 Task: Set up a recurring appointment titled 'Training Session' in the conference room every Tuesday and Friday from 8/15/2023 to 1/30/2024, from 9:00 AM to 9:30 AM.
Action: Mouse moved to (9, 57)
Screenshot: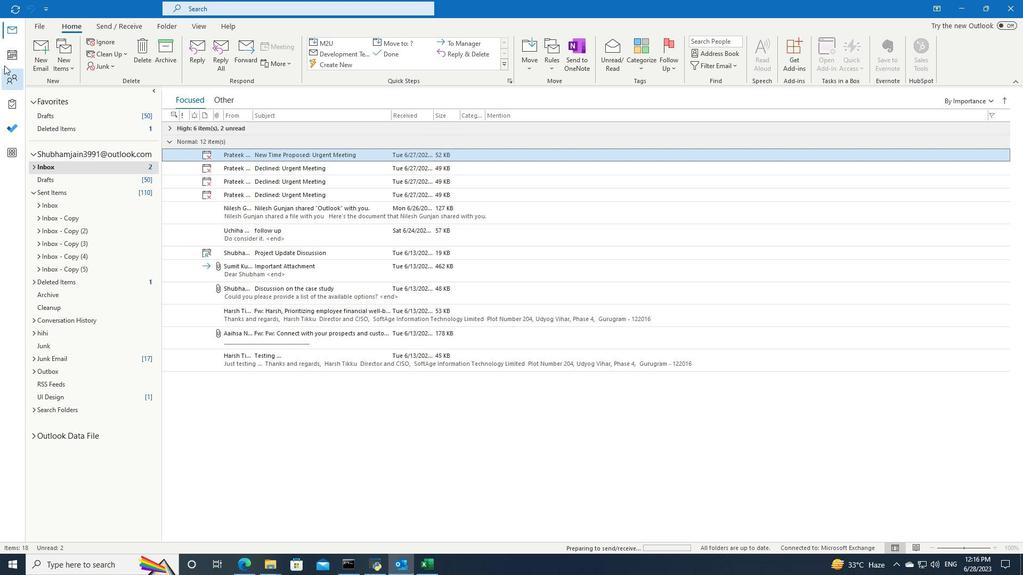 
Action: Mouse pressed left at (9, 57)
Screenshot: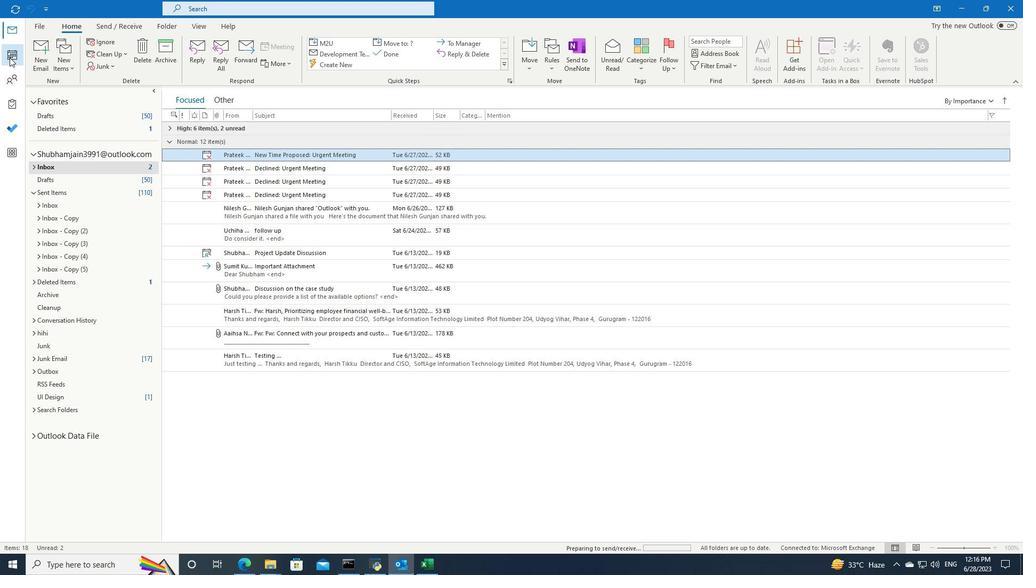 
Action: Mouse moved to (148, 102)
Screenshot: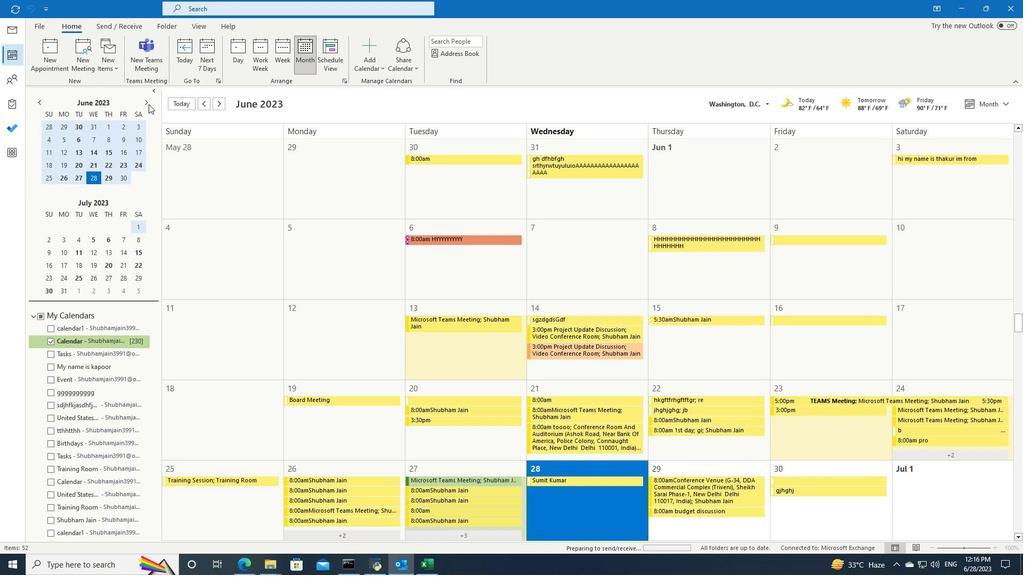 
Action: Mouse pressed left at (148, 102)
Screenshot: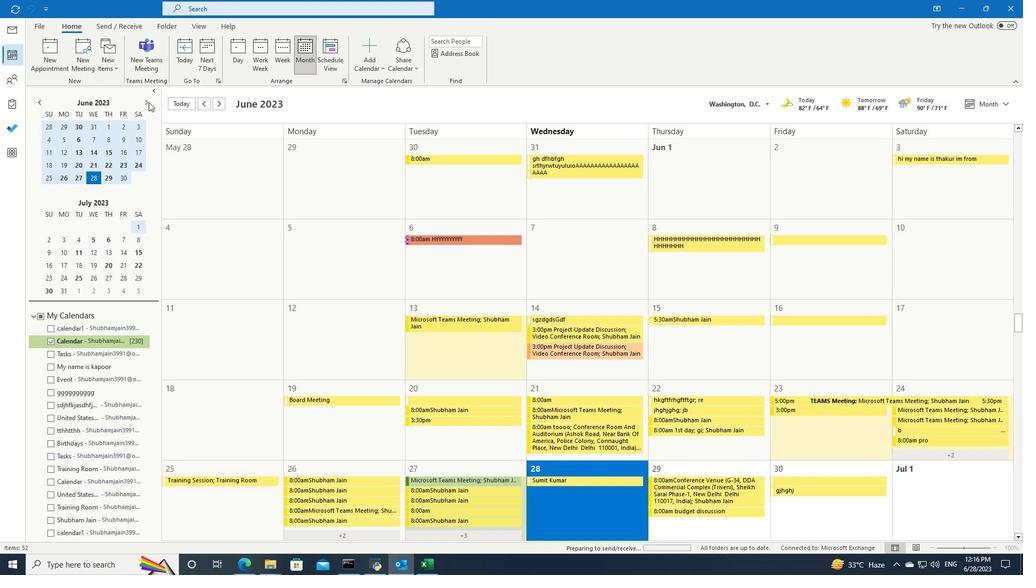 
Action: Mouse moved to (147, 102)
Screenshot: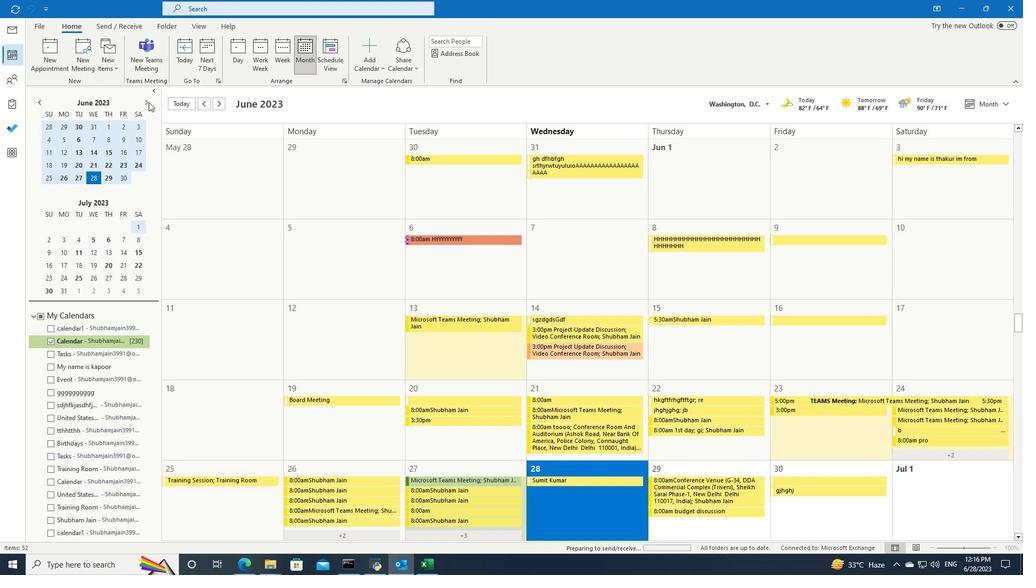 
Action: Mouse pressed left at (147, 102)
Screenshot: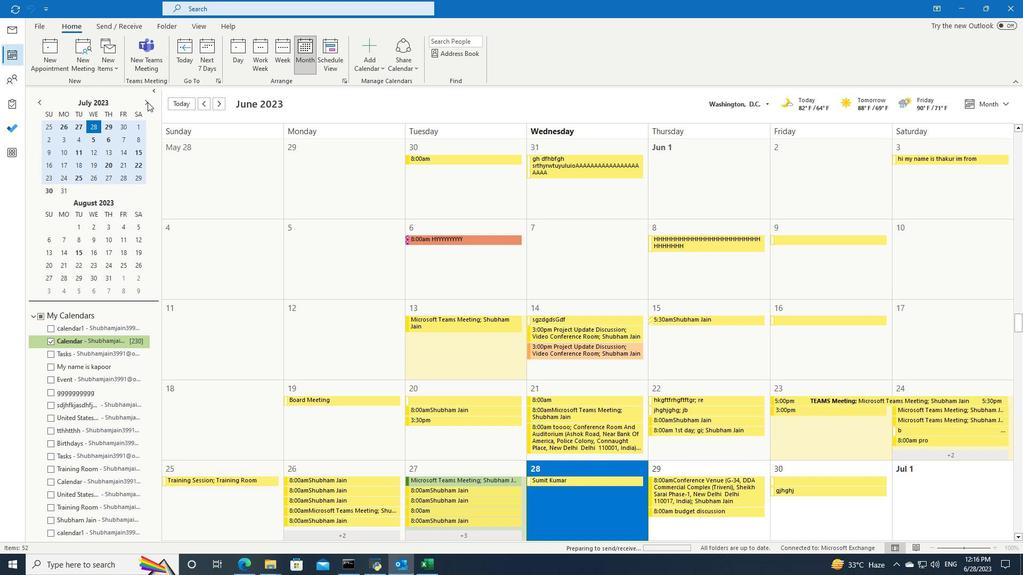 
Action: Mouse moved to (429, 340)
Screenshot: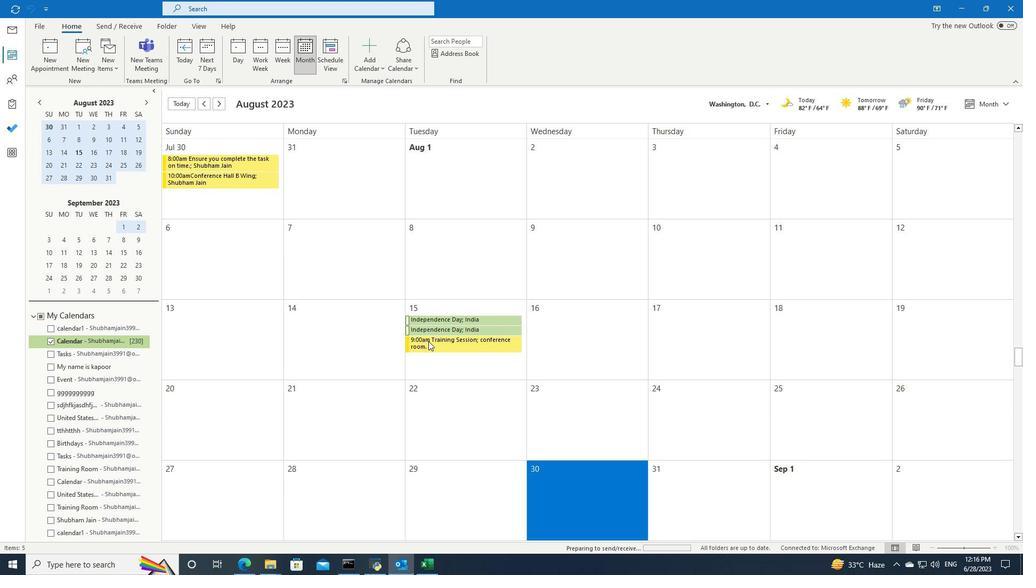 
Action: Mouse pressed left at (429, 340)
Screenshot: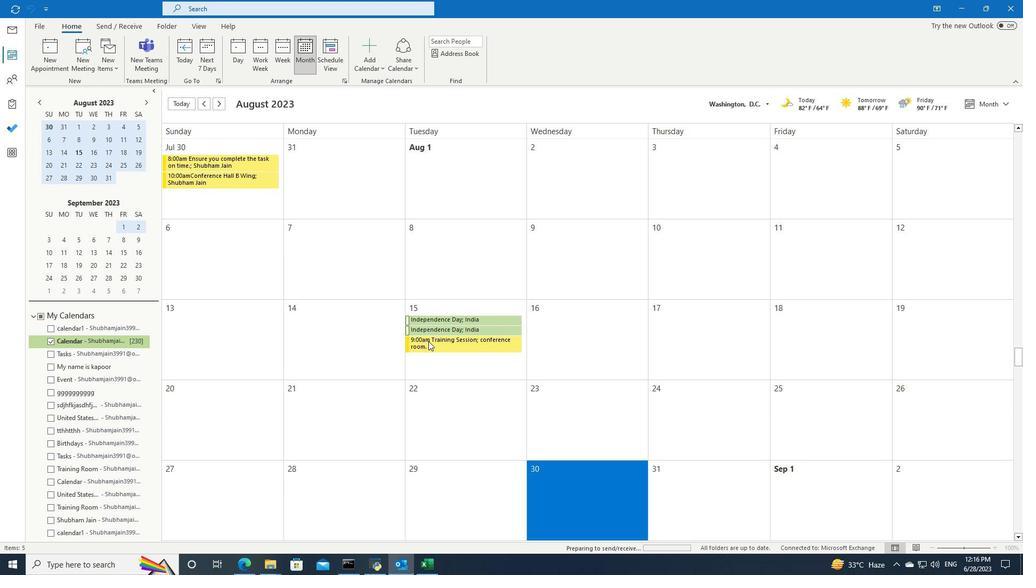 
Action: Mouse pressed left at (429, 340)
Screenshot: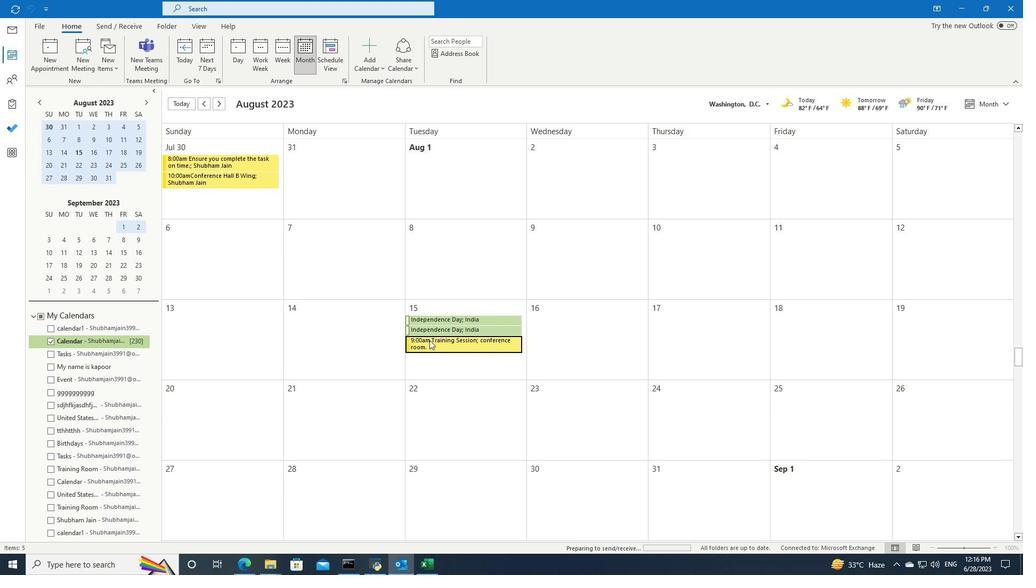 
Action: Mouse moved to (319, 51)
Screenshot: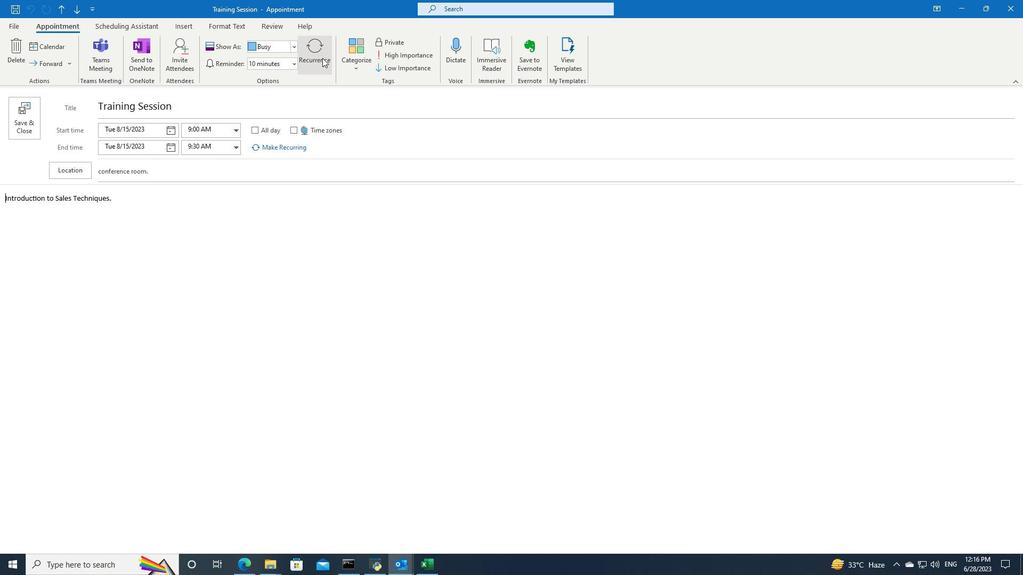 
Action: Mouse pressed left at (319, 51)
Screenshot: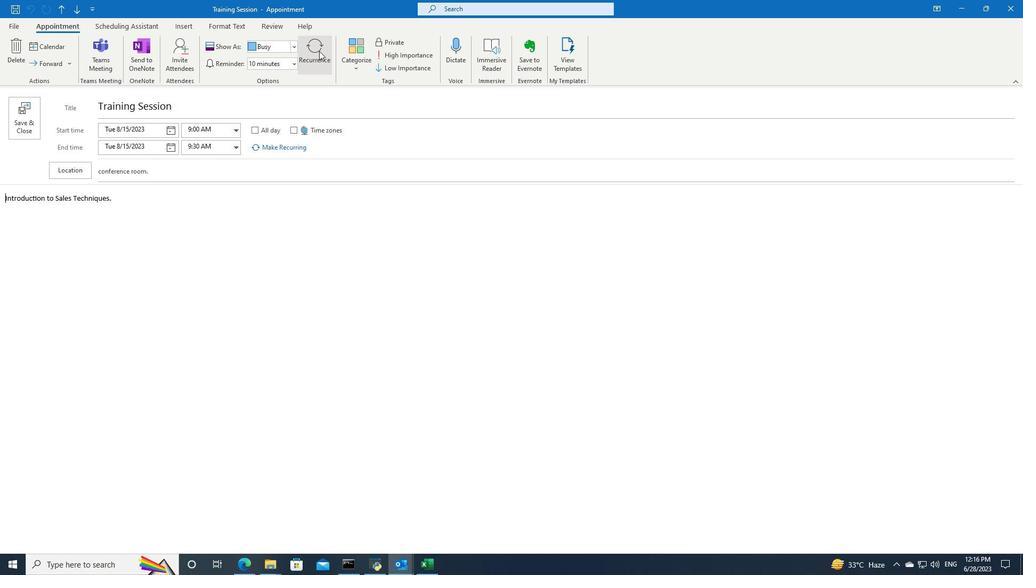 
Action: Mouse moved to (497, 285)
Screenshot: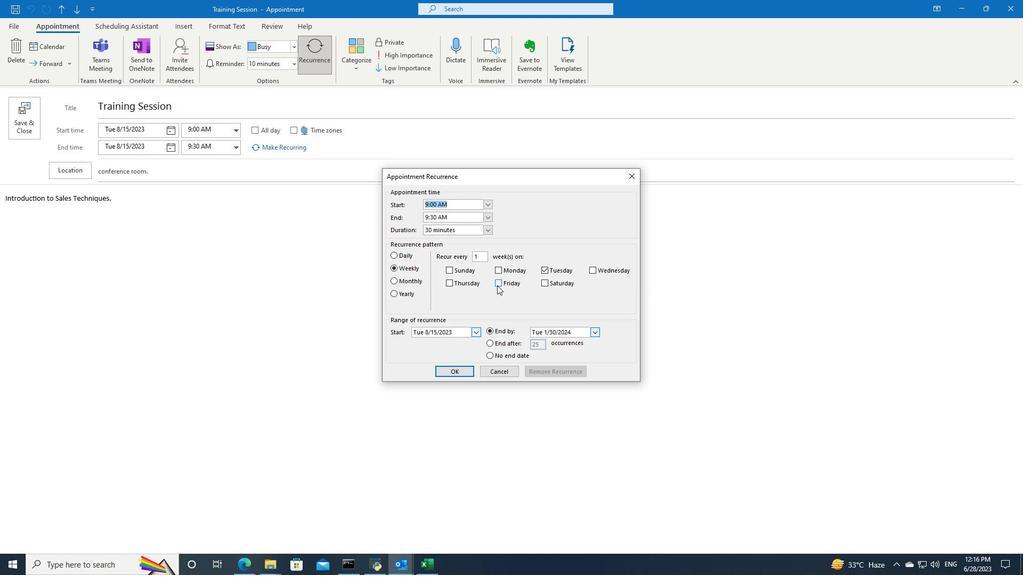 
Action: Mouse pressed left at (497, 285)
Screenshot: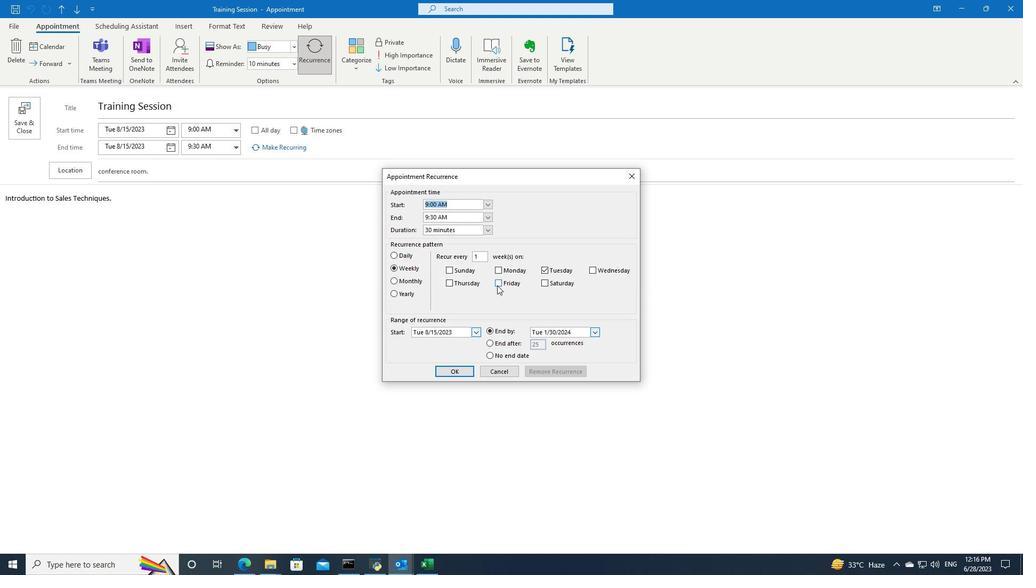 
Action: Mouse moved to (458, 372)
Screenshot: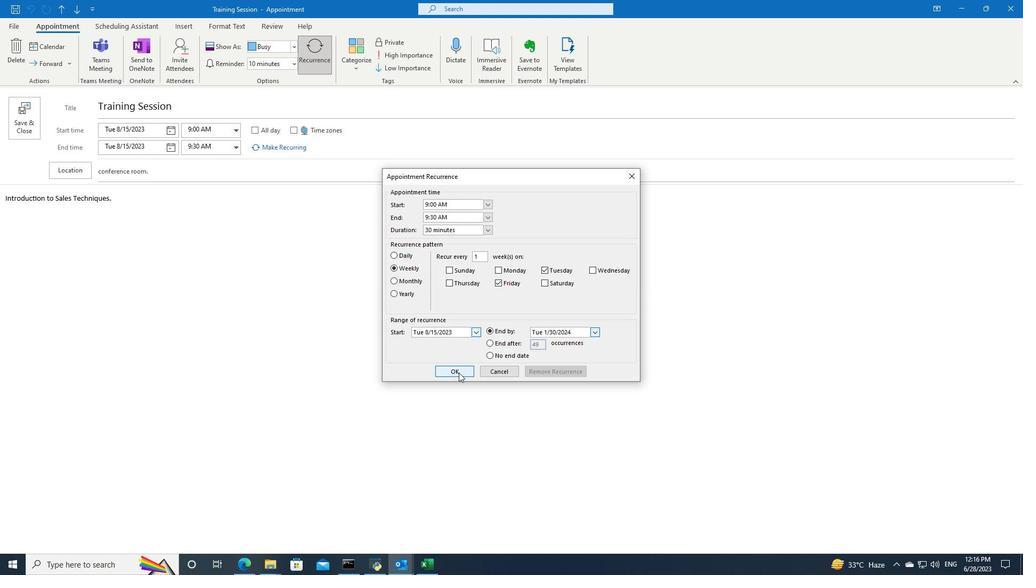 
Action: Mouse pressed left at (458, 372)
Screenshot: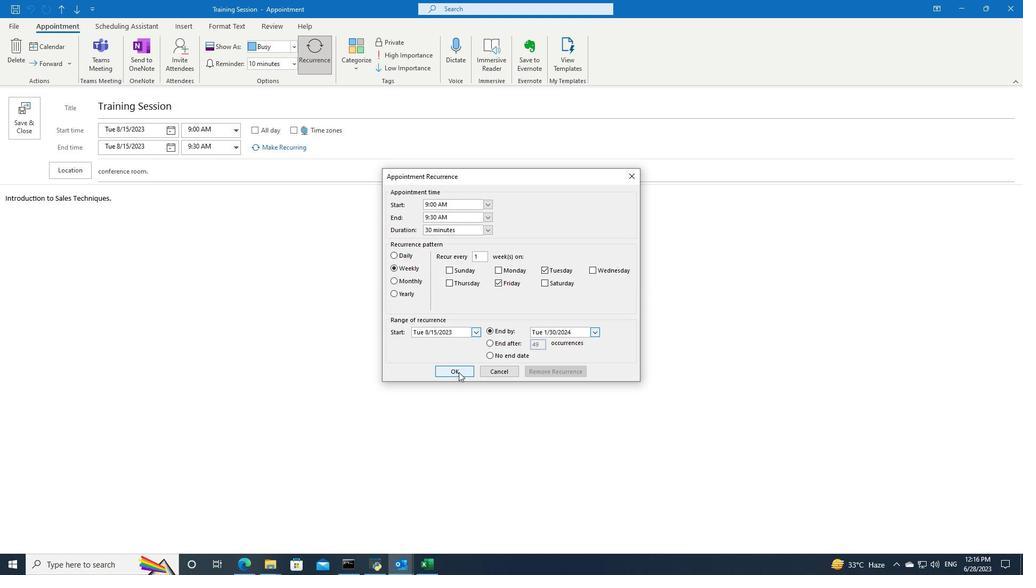 
Action: Mouse moved to (31, 126)
Screenshot: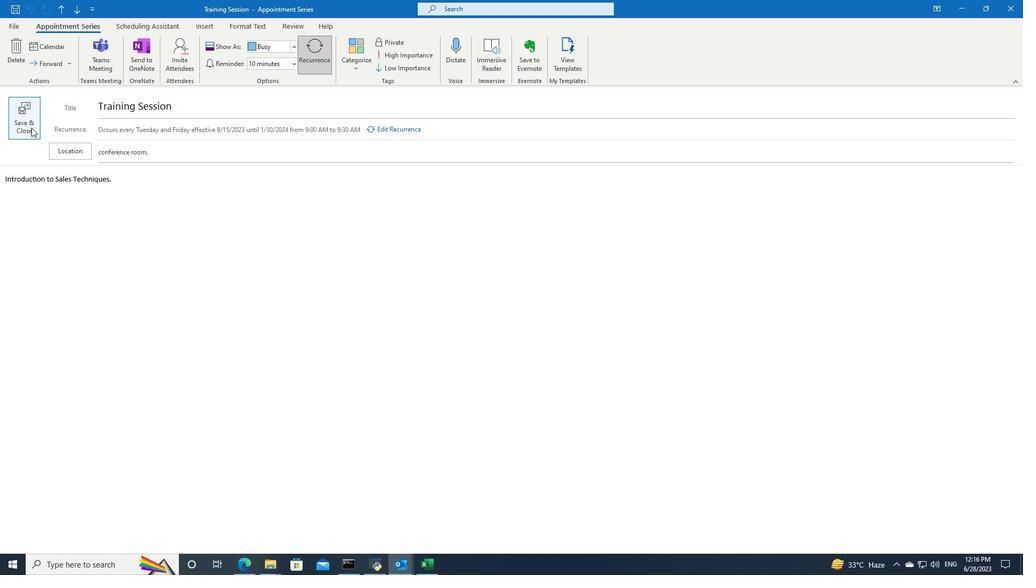 
Action: Mouse pressed left at (31, 126)
Screenshot: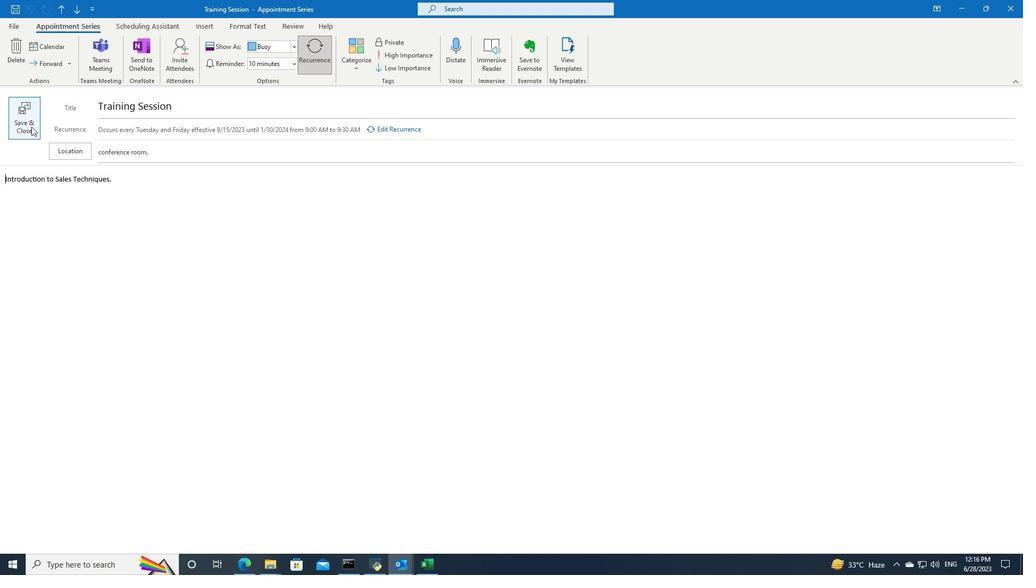 
